 Task: Create a section Change Management Sprint and in the section, add a milestone Customer Support Process Implementation in the project TranslateForge.
Action: Mouse moved to (59, 354)
Screenshot: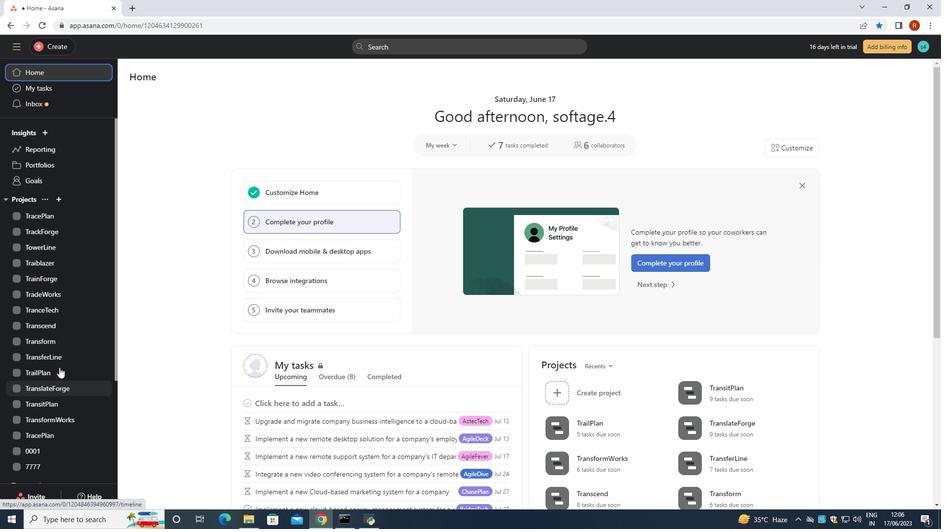 
Action: Mouse pressed left at (59, 354)
Screenshot: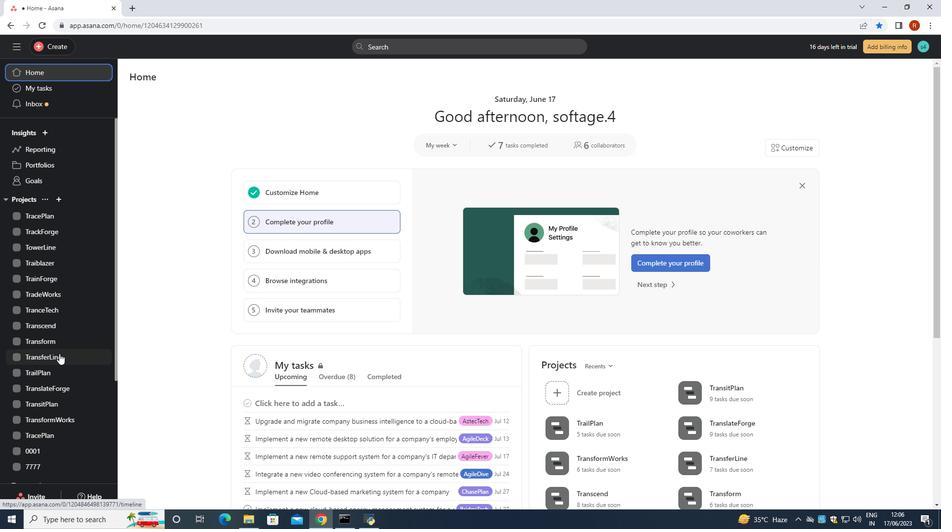 
Action: Mouse moved to (60, 385)
Screenshot: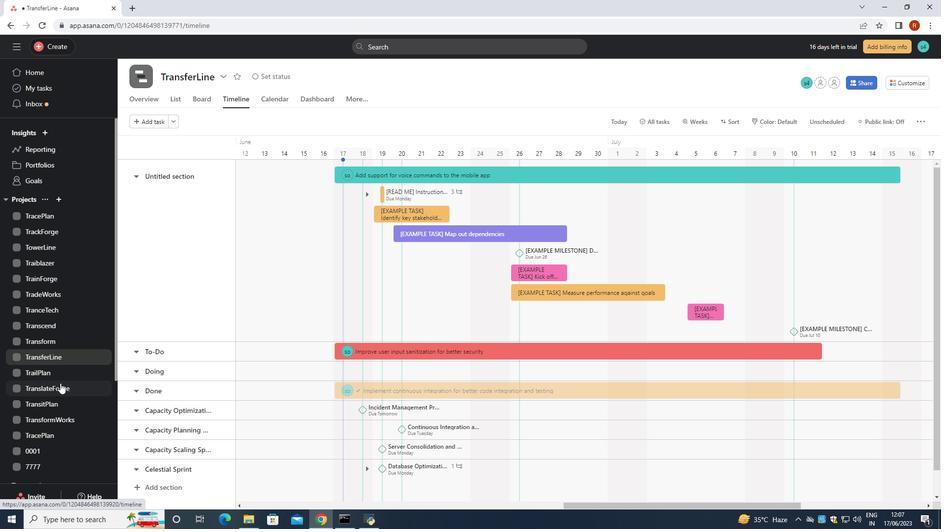 
Action: Mouse pressed left at (60, 385)
Screenshot: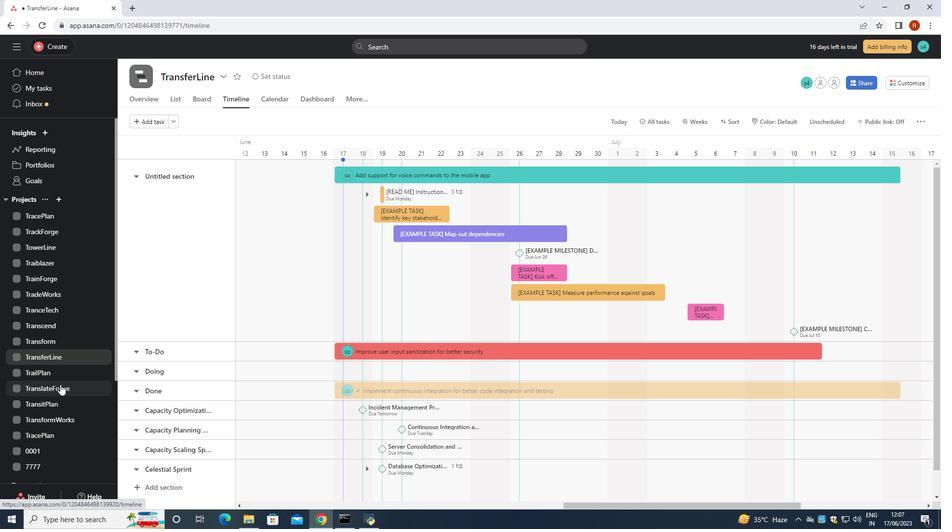 
Action: Mouse moved to (172, 466)
Screenshot: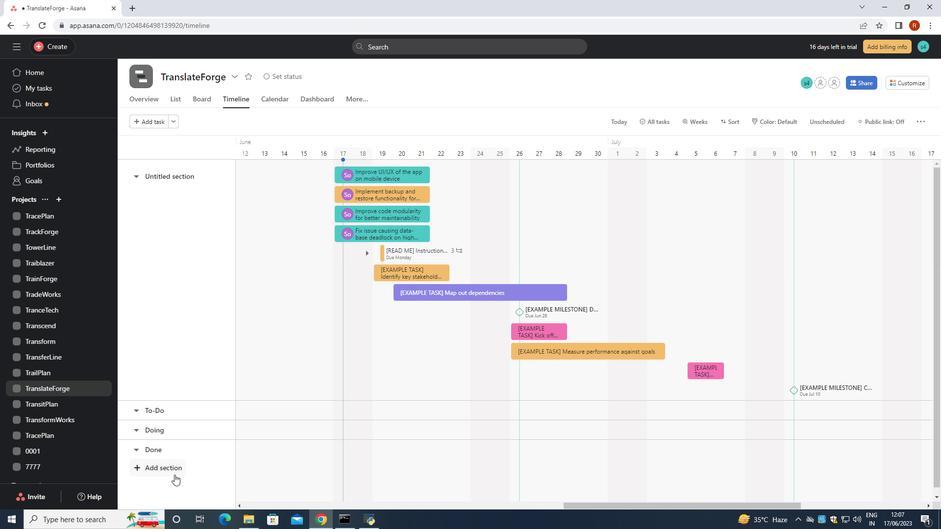 
Action: Mouse pressed left at (172, 466)
Screenshot: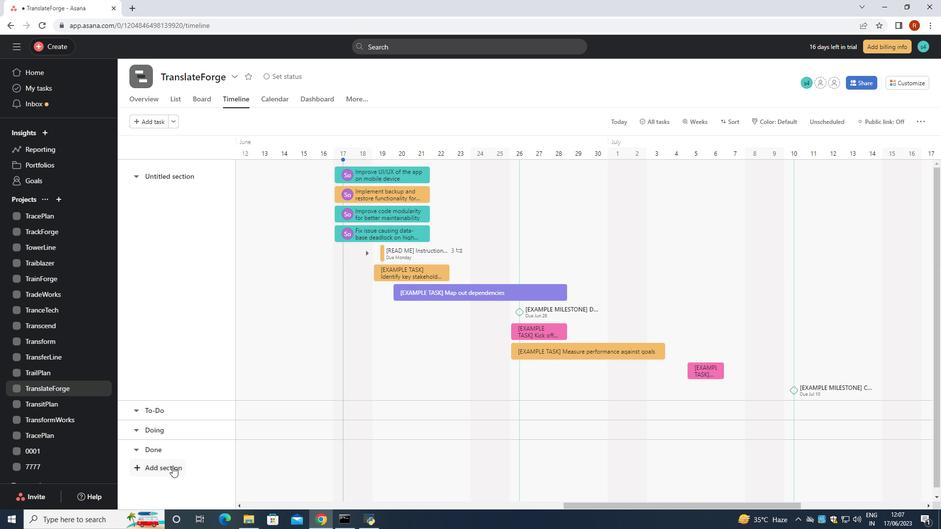
Action: Mouse moved to (175, 471)
Screenshot: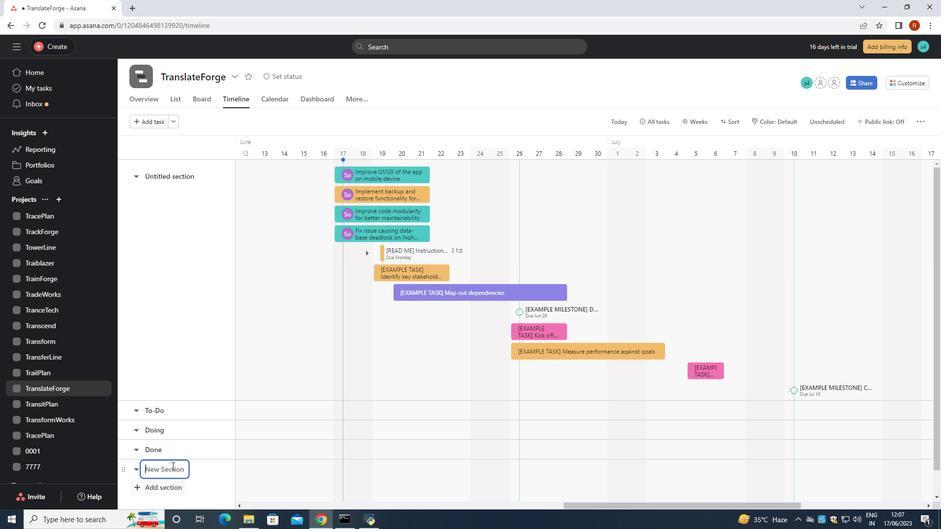 
Action: Key pressed <Key.shift><Key.shift><Key.shift><Key.shift>Change<Key.space><Key.shift>Management<Key.space><Key.shift><Key.shift><Key.shift><Key.shift><Key.shift><Key.shift><Key.shift><Key.shift><Key.shift><Key.shift><Key.shift><Key.shift><Key.shift>S
Screenshot: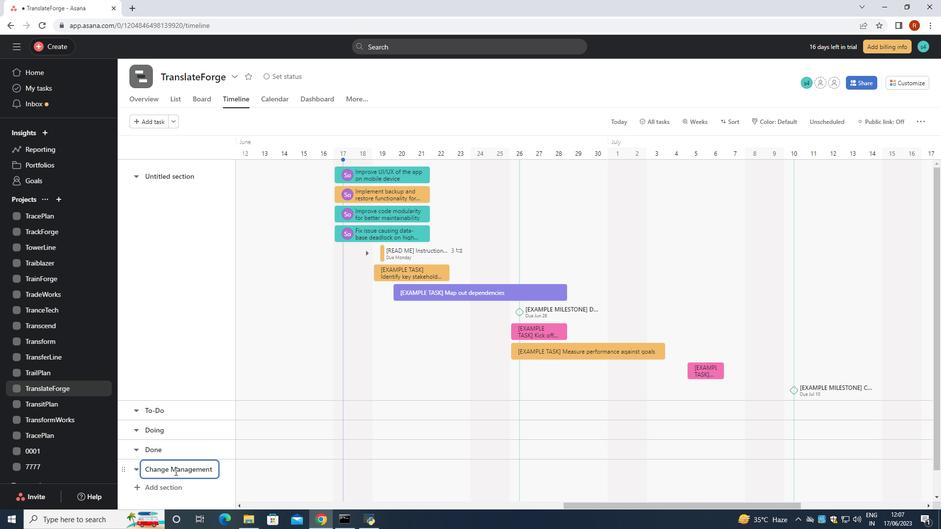 
Action: Mouse moved to (175, 472)
Screenshot: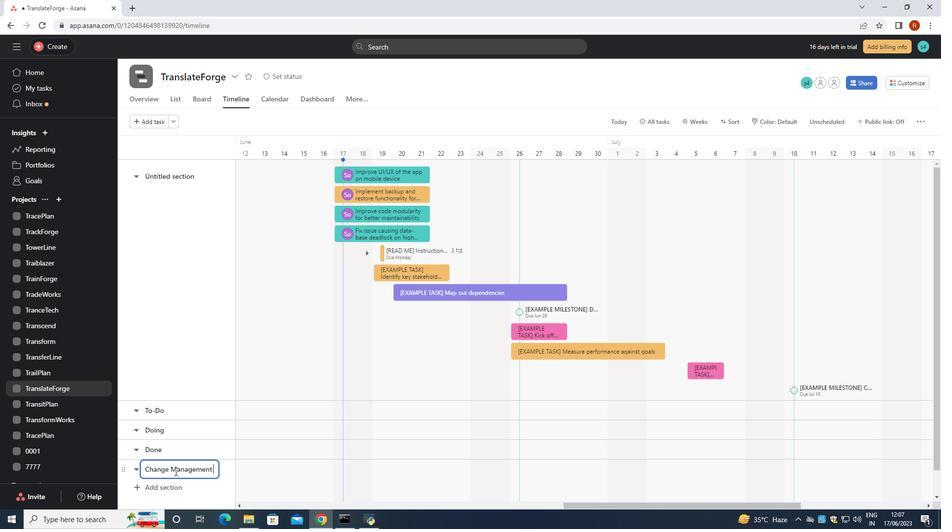 
Action: Key pressed print<Key.space>
Screenshot: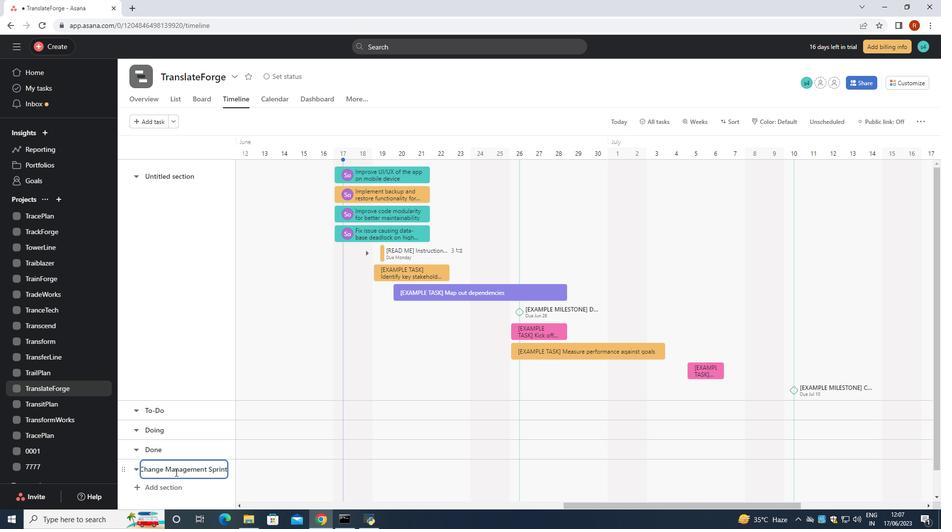 
Action: Mouse moved to (274, 468)
Screenshot: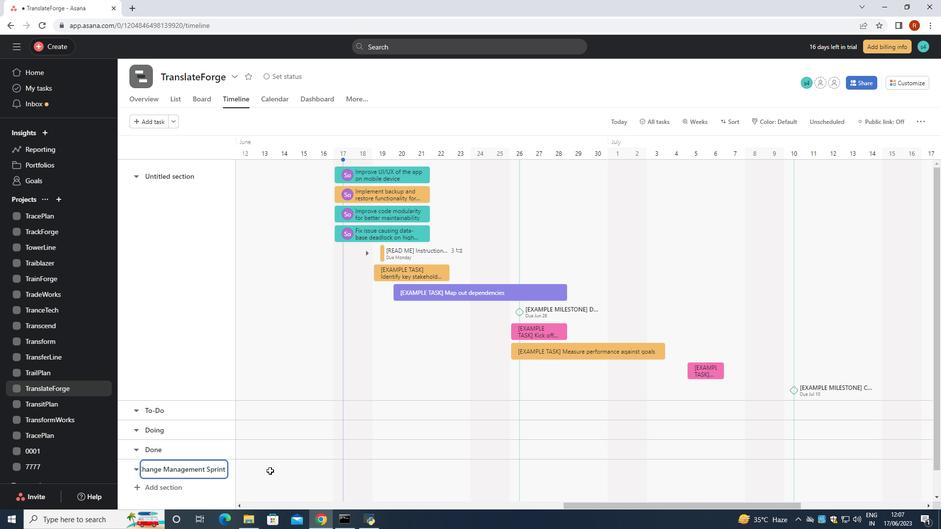 
Action: Mouse pressed left at (274, 468)
Screenshot: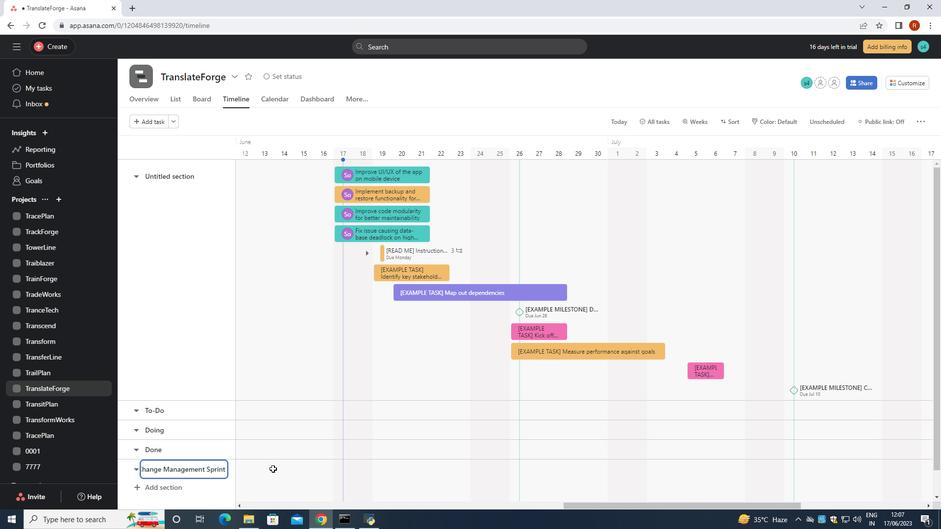 
Action: Key pressed <Key.shift><Key.shift><Key.shift><Key.shift><Key.shift><Key.shift><Key.shift><Key.shift><Key.shift>Customer<Key.space><Key.shift>Support<Key.space><Key.shift>Process<Key.space><Key.shift>Implementation<Key.space>
Screenshot: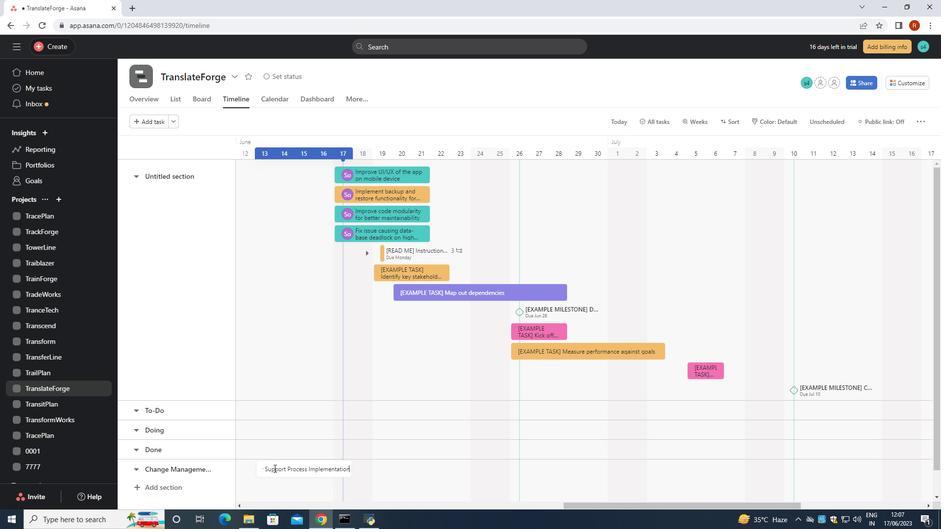 
Action: Mouse moved to (313, 471)
Screenshot: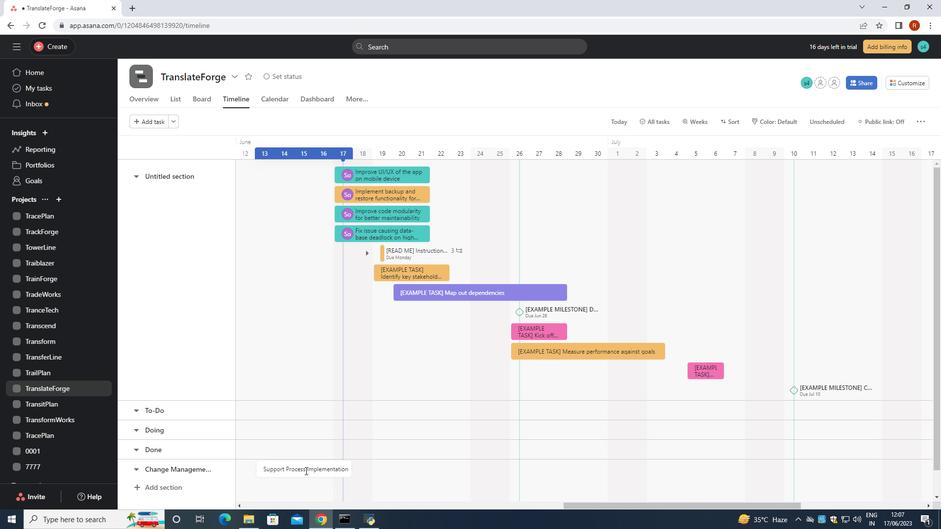 
Action: Mouse pressed right at (313, 471)
Screenshot: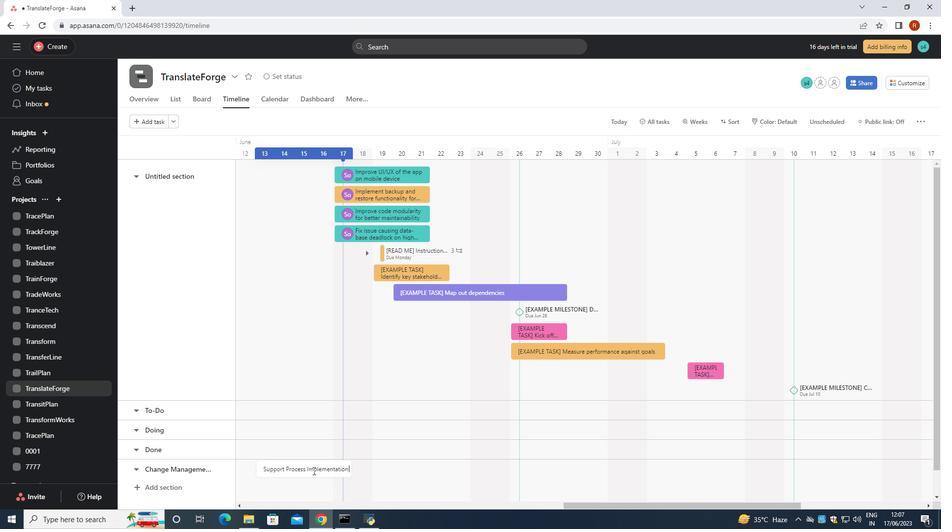 
Action: Mouse moved to (360, 420)
Screenshot: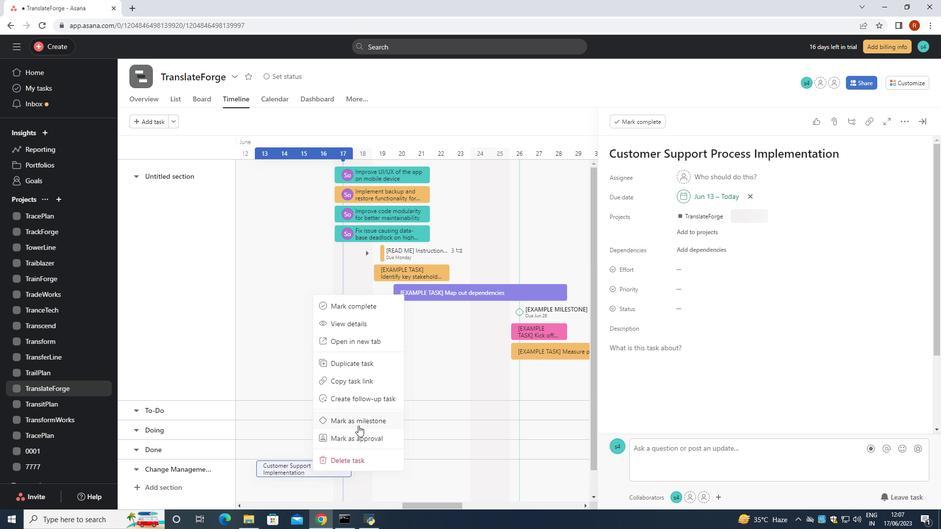 
Action: Mouse pressed left at (360, 420)
Screenshot: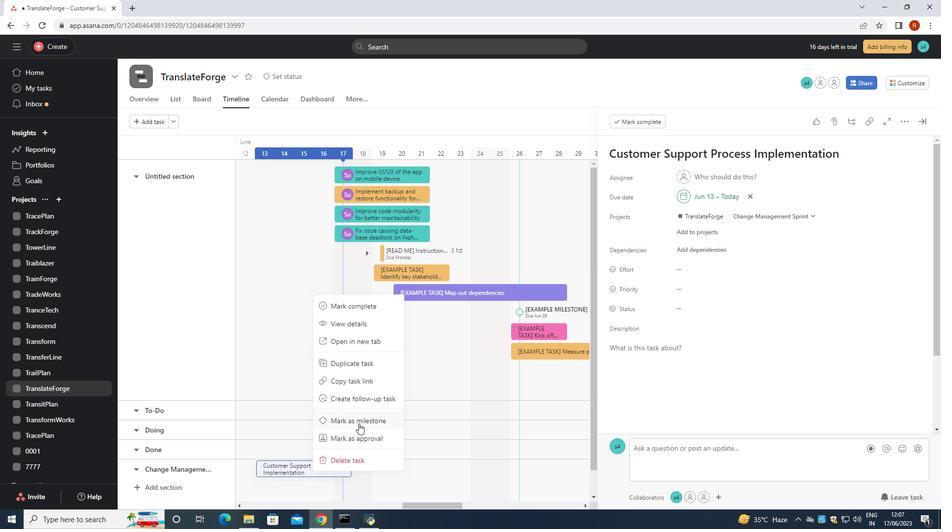 
Action: Mouse moved to (376, 418)
Screenshot: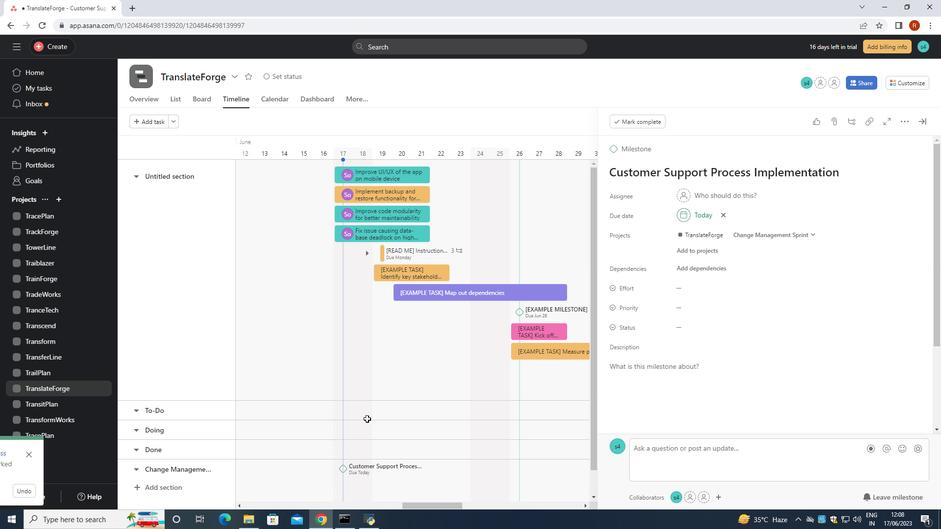
